 Task: Search the place "Joshua Tree National Park".
Action: Mouse moved to (752, 124)
Screenshot: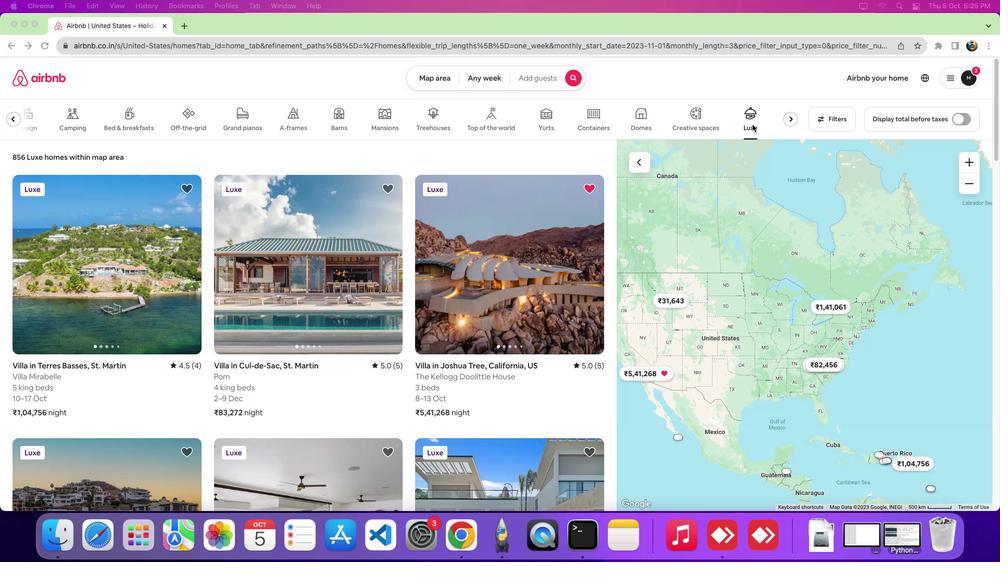 
Action: Mouse pressed left at (752, 124)
Screenshot: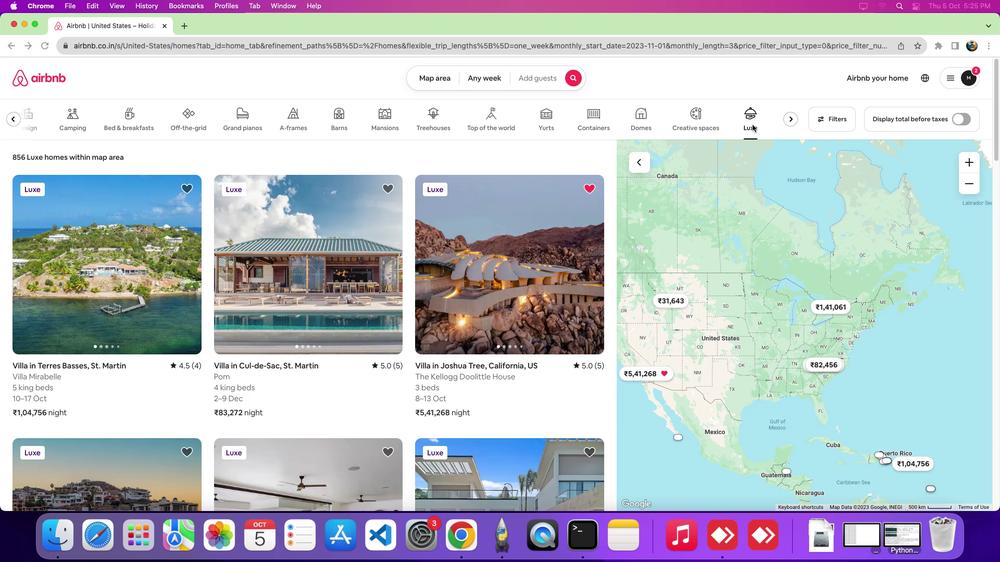 
Action: Mouse moved to (526, 267)
Screenshot: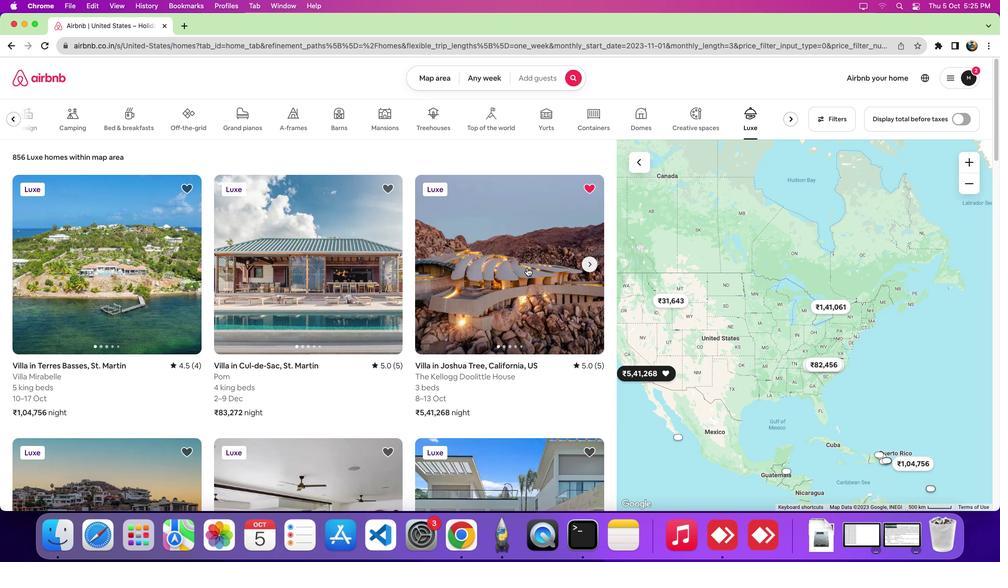 
Action: Mouse pressed left at (526, 267)
Screenshot: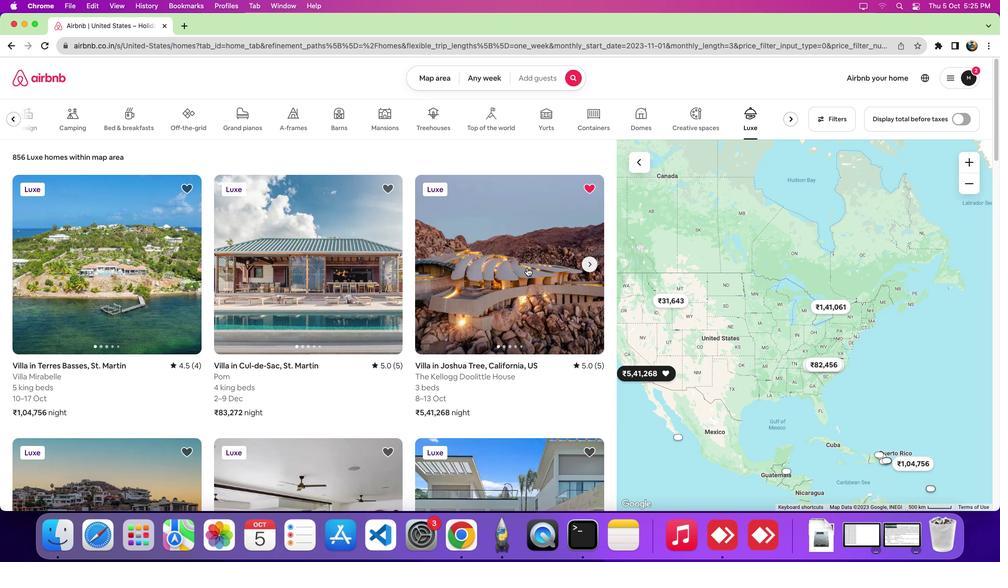 
Action: Mouse moved to (519, 267)
Screenshot: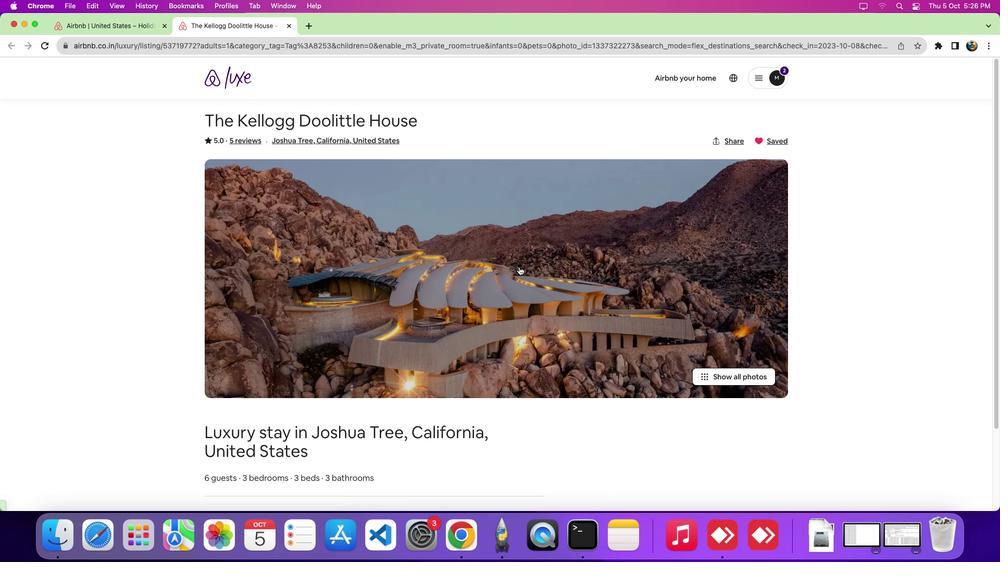 
Action: Mouse scrolled (519, 267) with delta (0, 0)
Screenshot: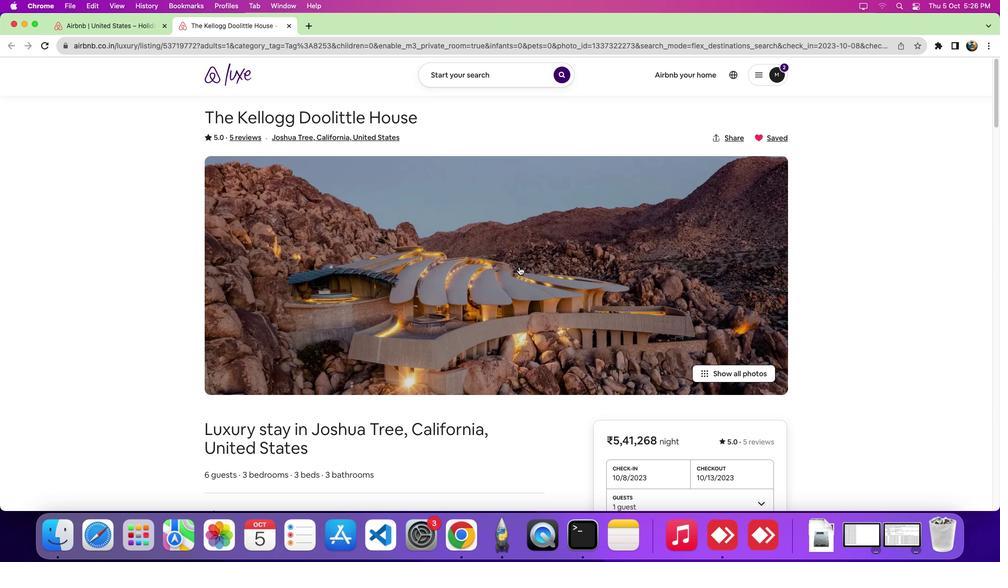 
Action: Mouse scrolled (519, 267) with delta (0, 0)
Screenshot: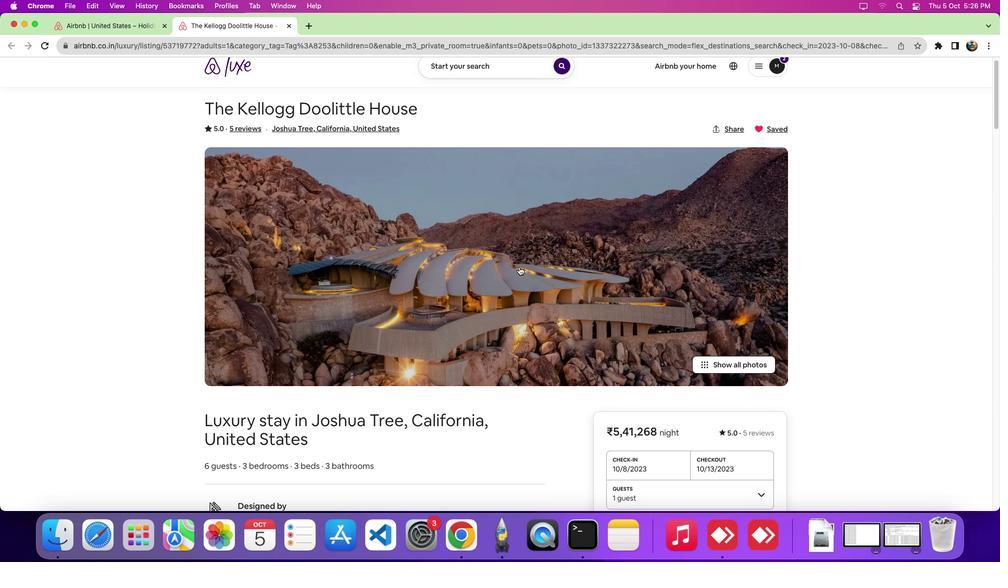
Action: Mouse scrolled (519, 267) with delta (0, -2)
Screenshot: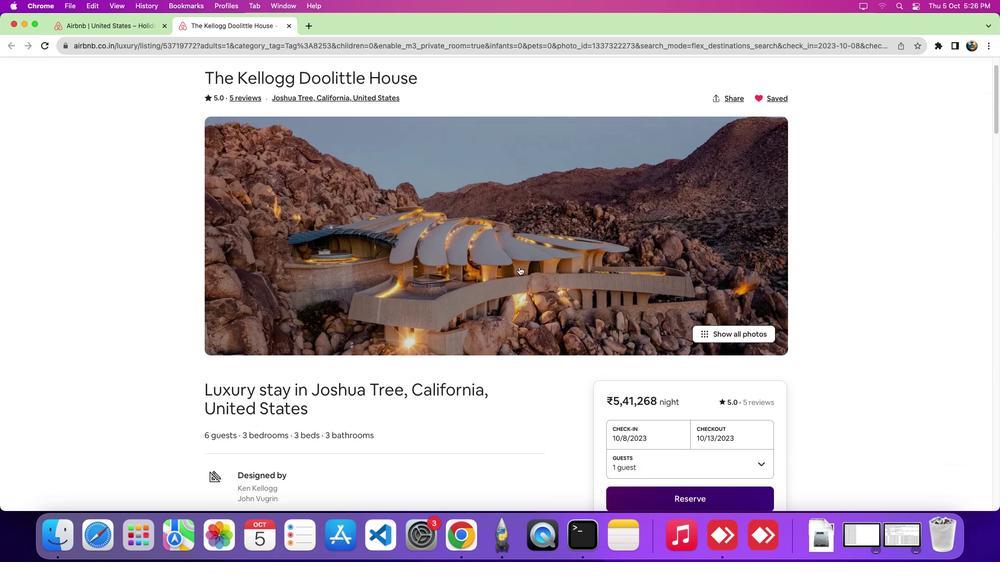 
Action: Mouse scrolled (519, 267) with delta (0, 0)
Screenshot: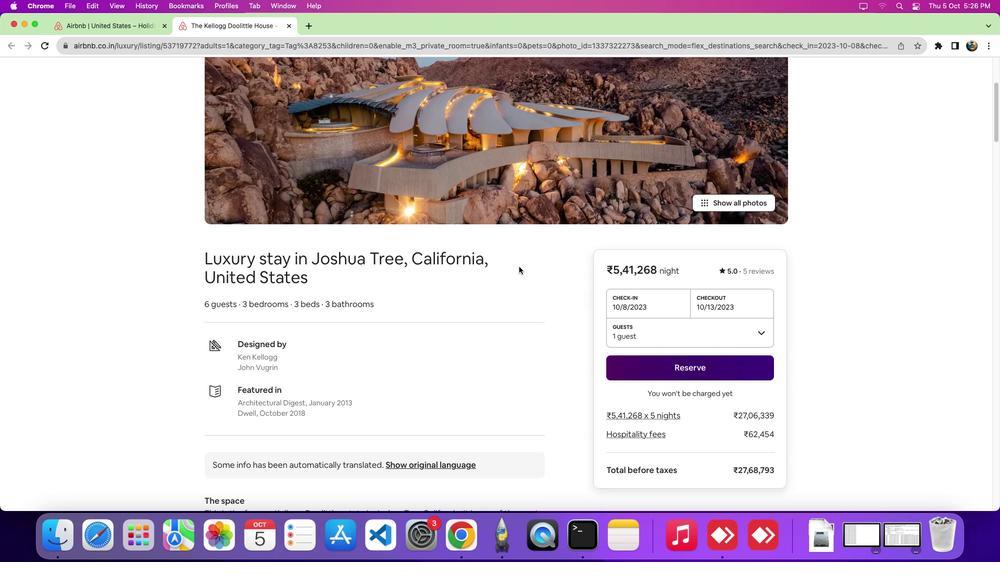 
Action: Mouse scrolled (519, 267) with delta (0, -1)
Screenshot: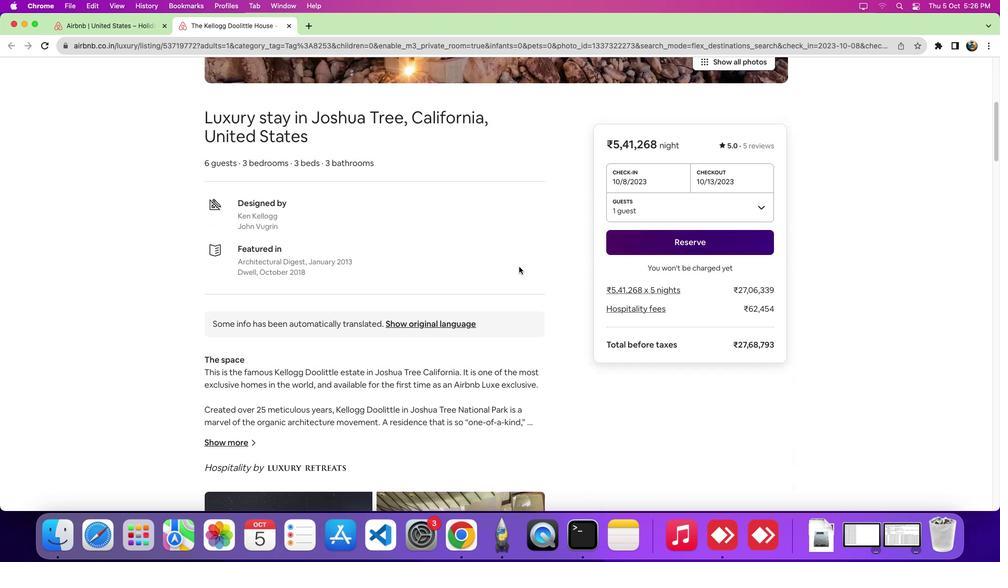 
Action: Mouse scrolled (519, 267) with delta (0, -4)
Screenshot: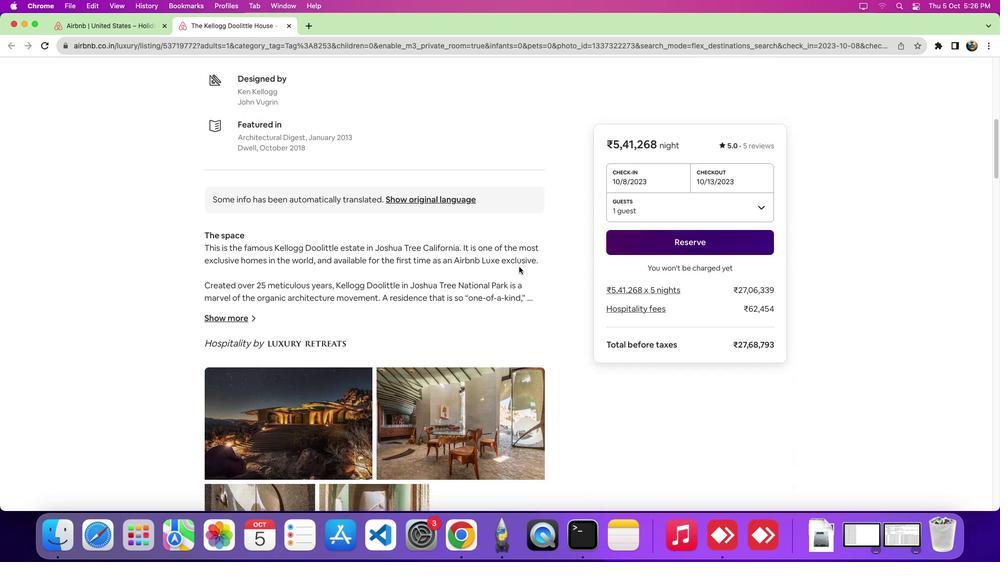 
Action: Mouse scrolled (519, 267) with delta (0, -6)
Screenshot: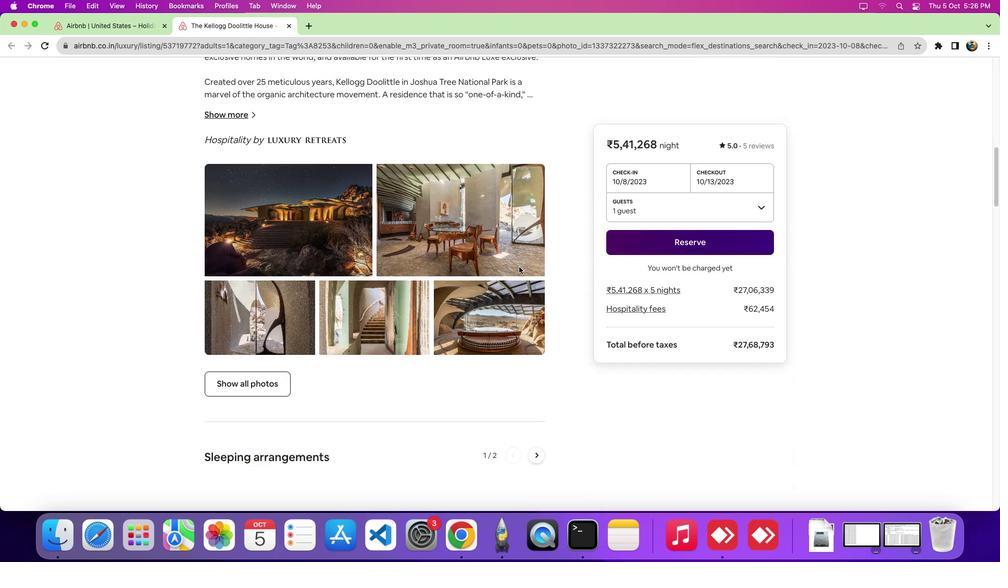 
Action: Mouse moved to (407, 77)
Screenshot: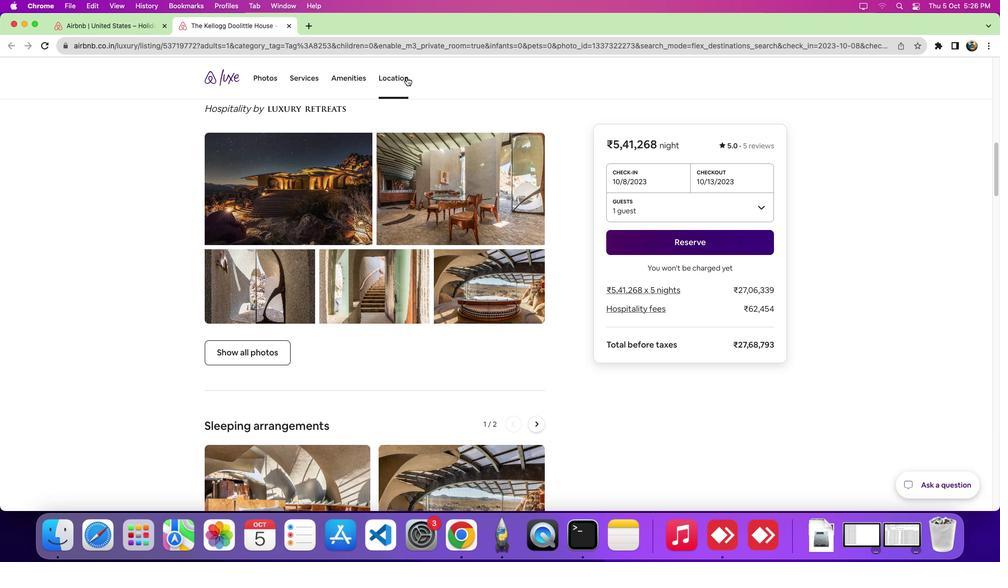 
Action: Mouse pressed left at (407, 77)
Screenshot: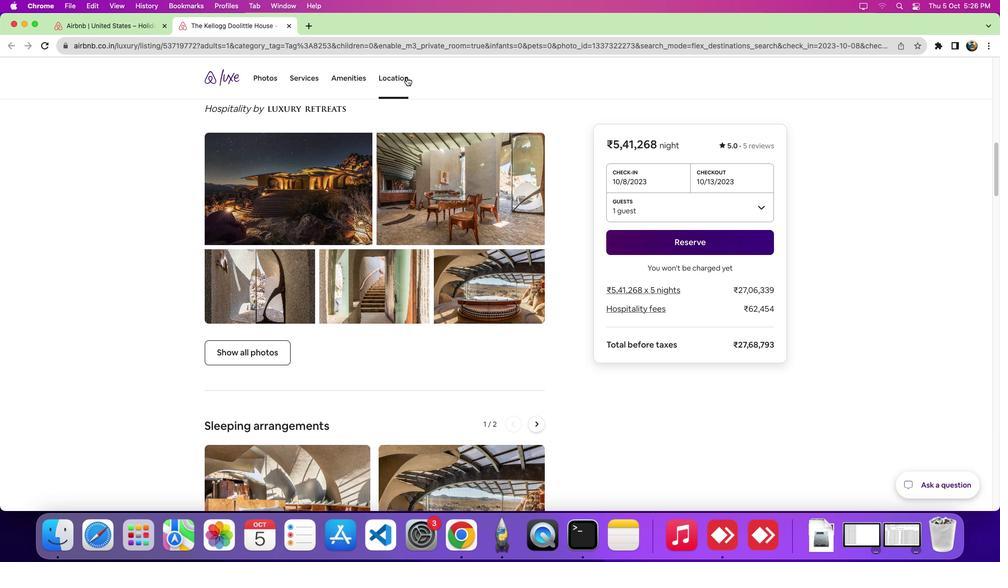 
Action: Mouse moved to (765, 223)
Screenshot: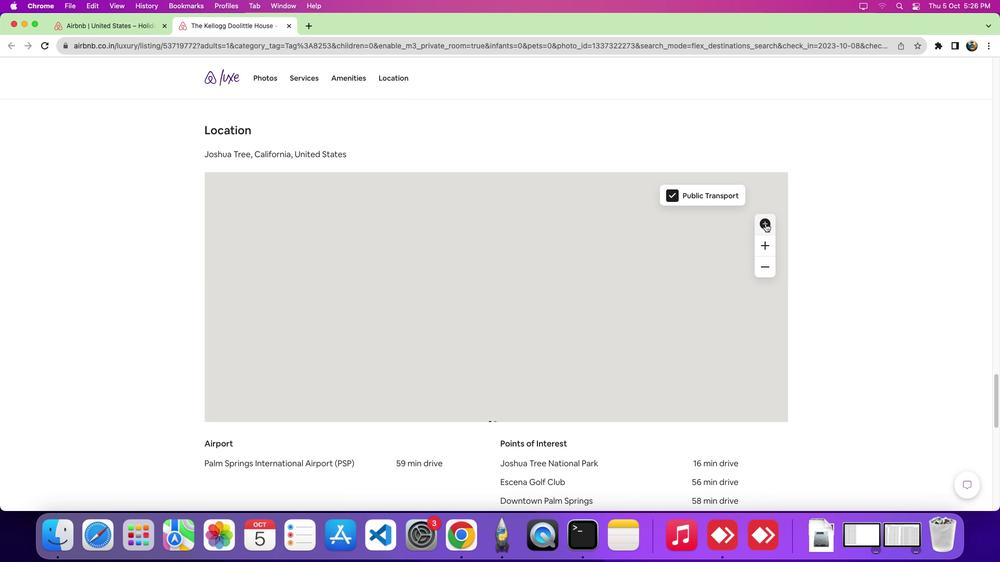 
Action: Mouse pressed left at (765, 223)
Screenshot: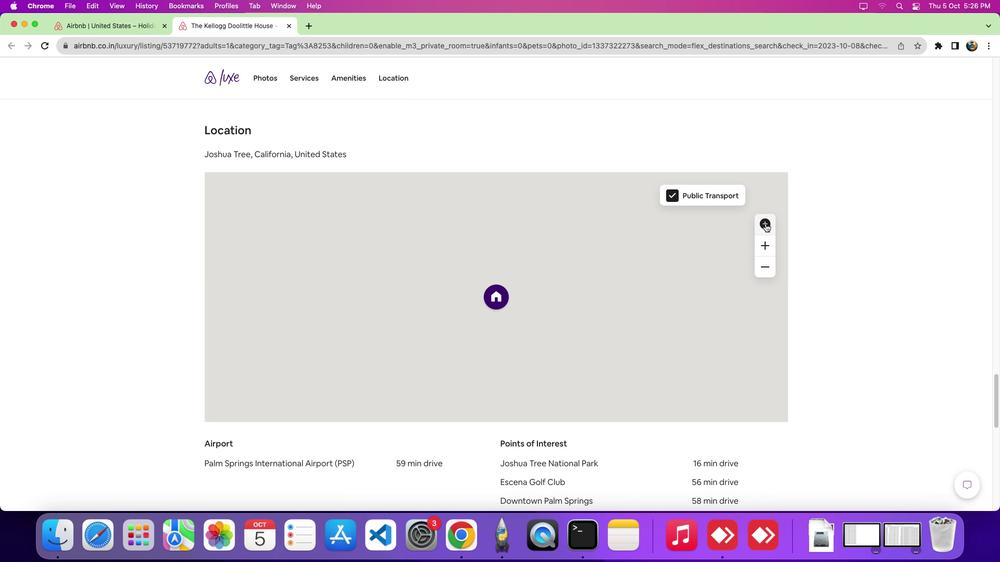
Action: Mouse moved to (674, 239)
Screenshot: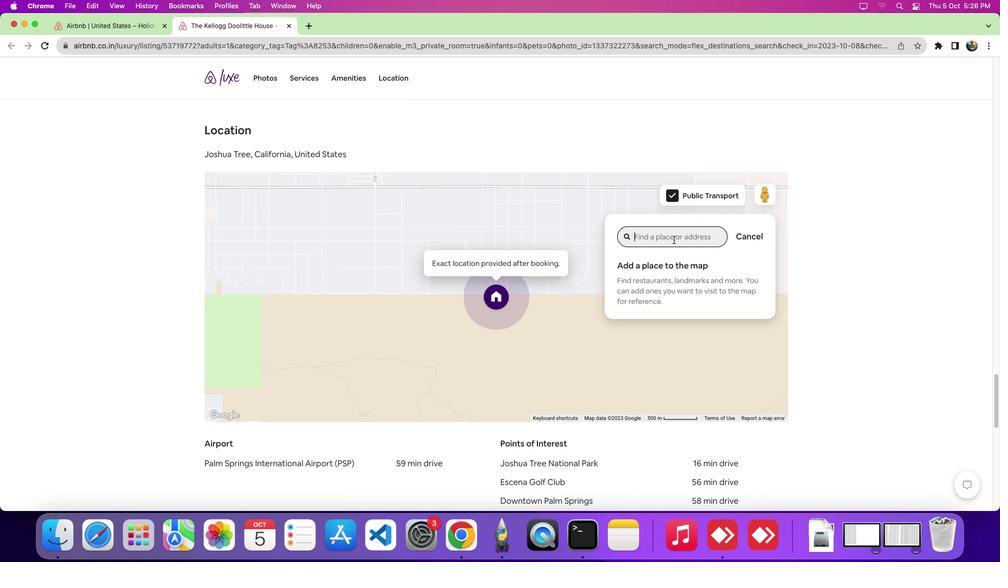 
Action: Mouse pressed left at (674, 239)
Screenshot: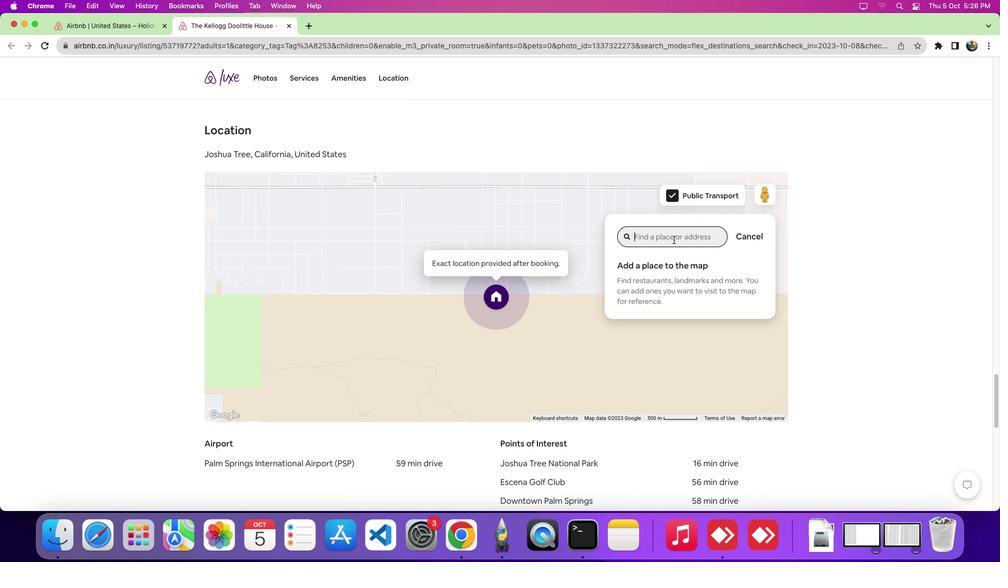 
Action: Key pressed Key.shift'J''o''s''h''u''a'Key.spaceKey.shift_r'T''r''e''e'Key.space
Screenshot: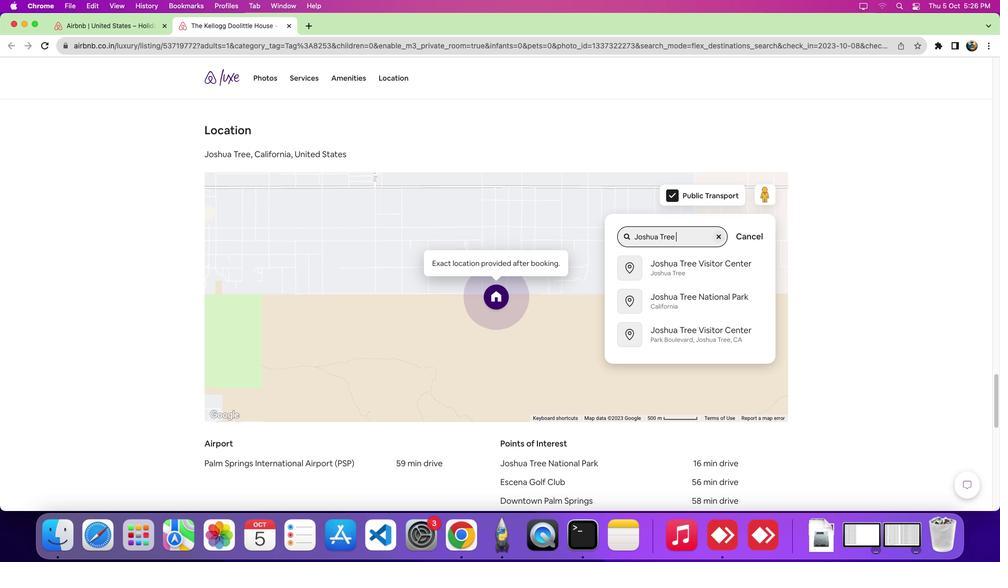 
Action: Mouse moved to (687, 303)
Screenshot: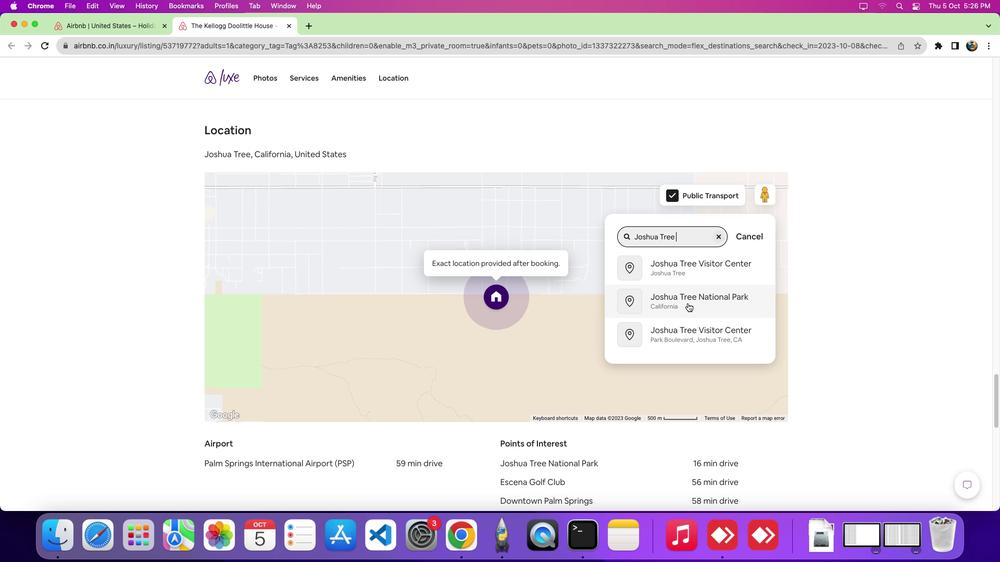 
Action: Mouse pressed left at (687, 303)
Screenshot: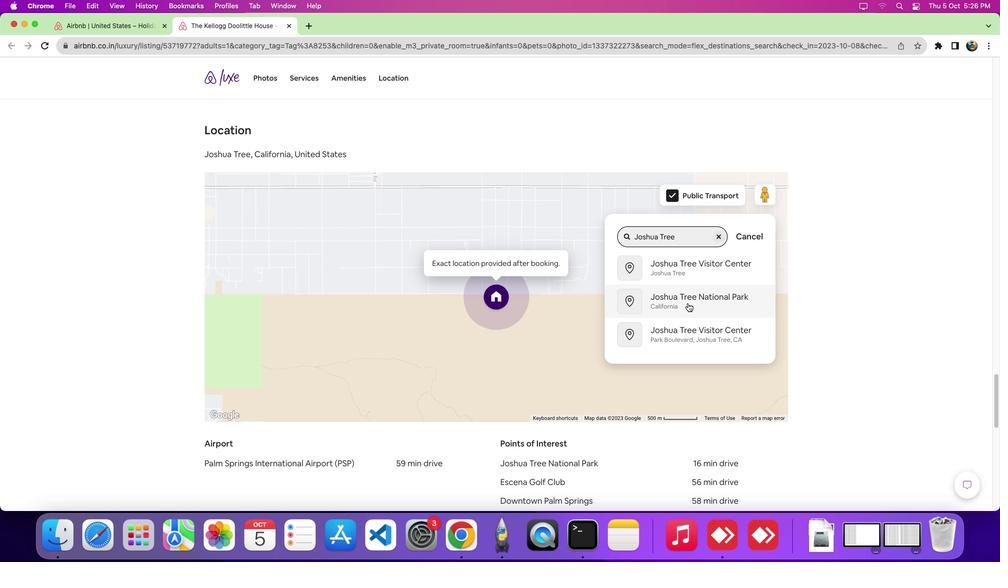 
